 Task: Look for products from Cacique only.
Action: Mouse moved to (16, 77)
Screenshot: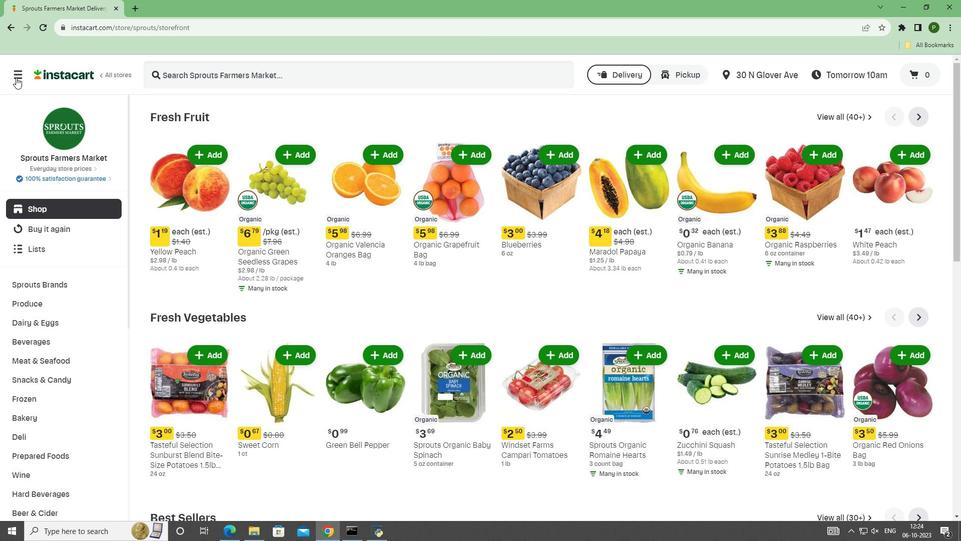 
Action: Mouse pressed left at (16, 77)
Screenshot: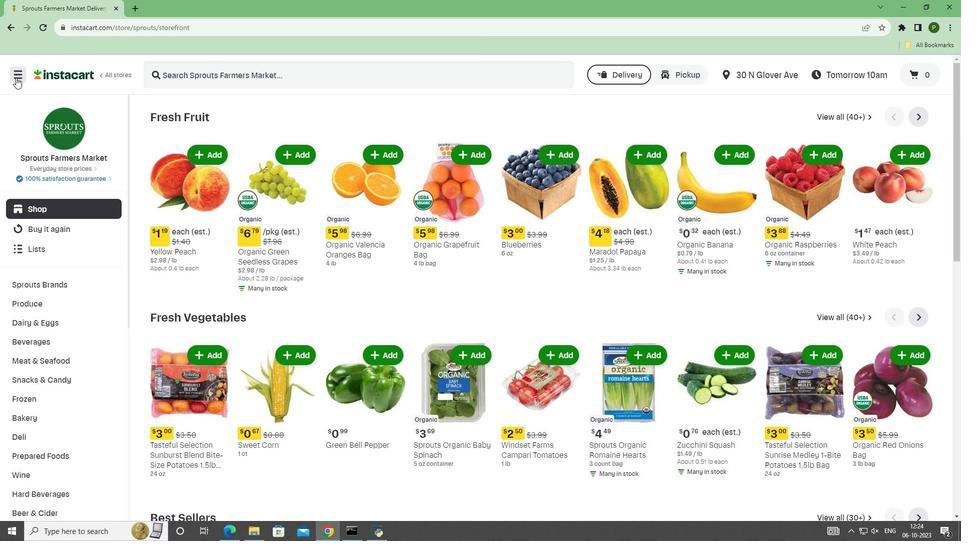 
Action: Mouse moved to (25, 260)
Screenshot: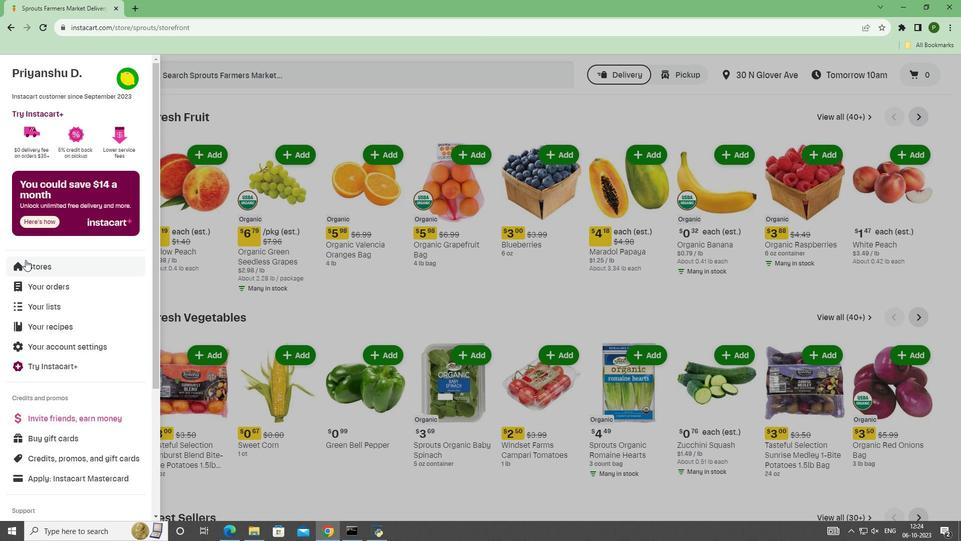 
Action: Mouse pressed left at (25, 260)
Screenshot: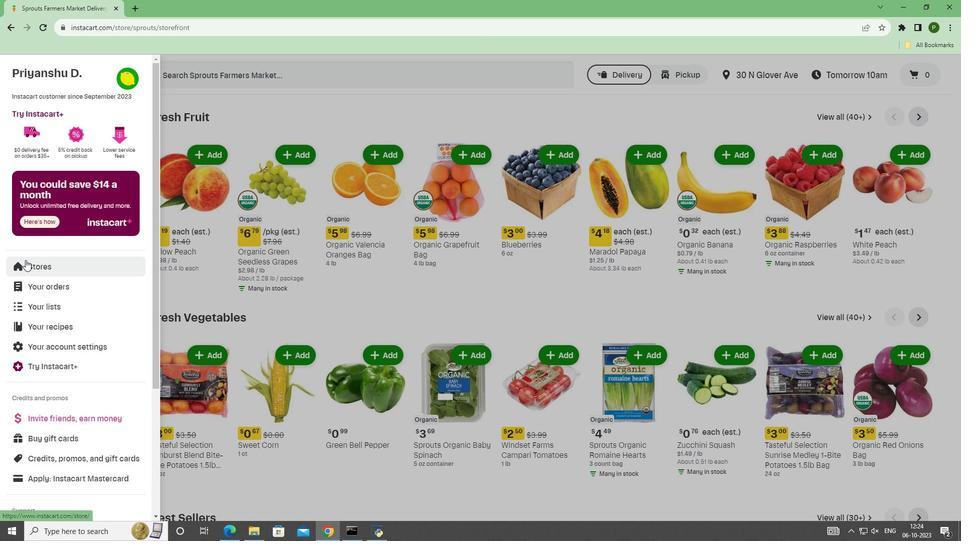
Action: Mouse moved to (229, 114)
Screenshot: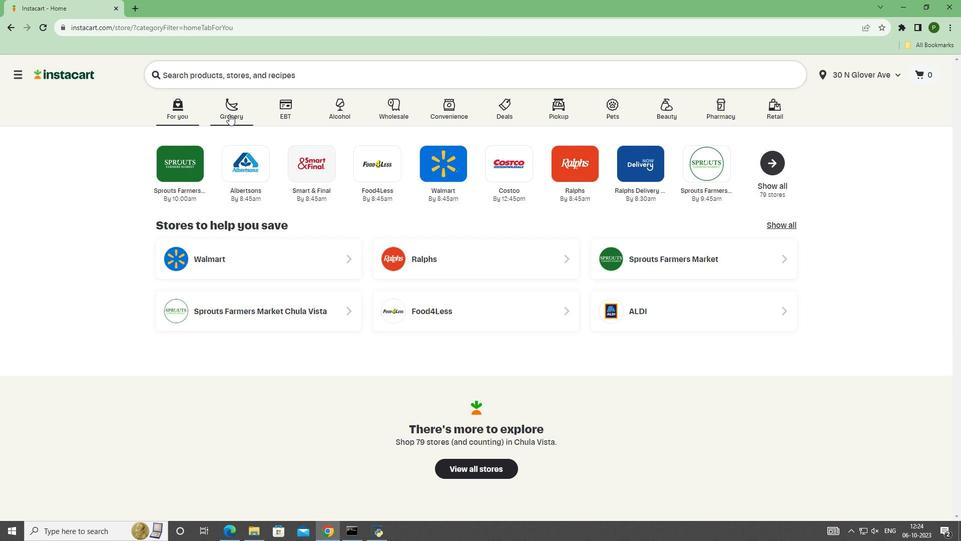 
Action: Mouse pressed left at (229, 114)
Screenshot: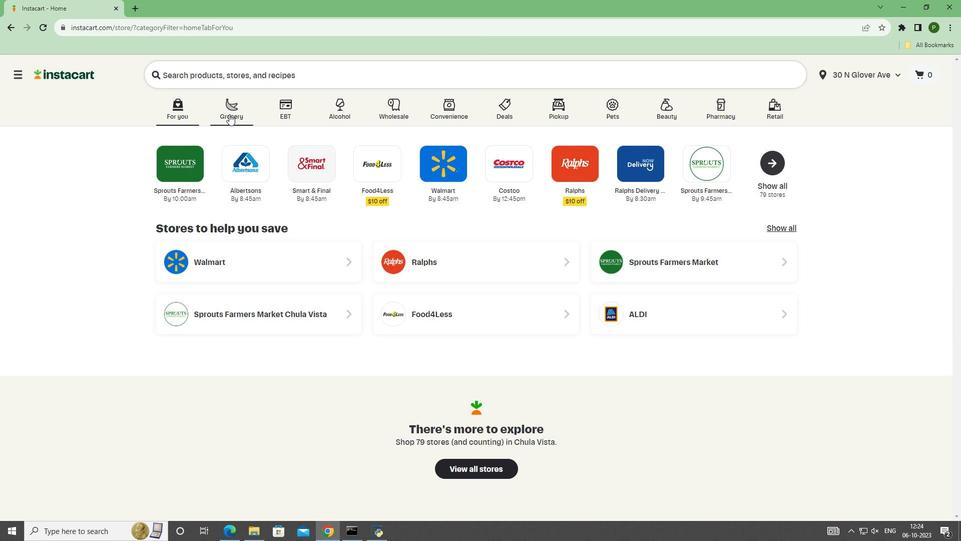 
Action: Mouse moved to (663, 237)
Screenshot: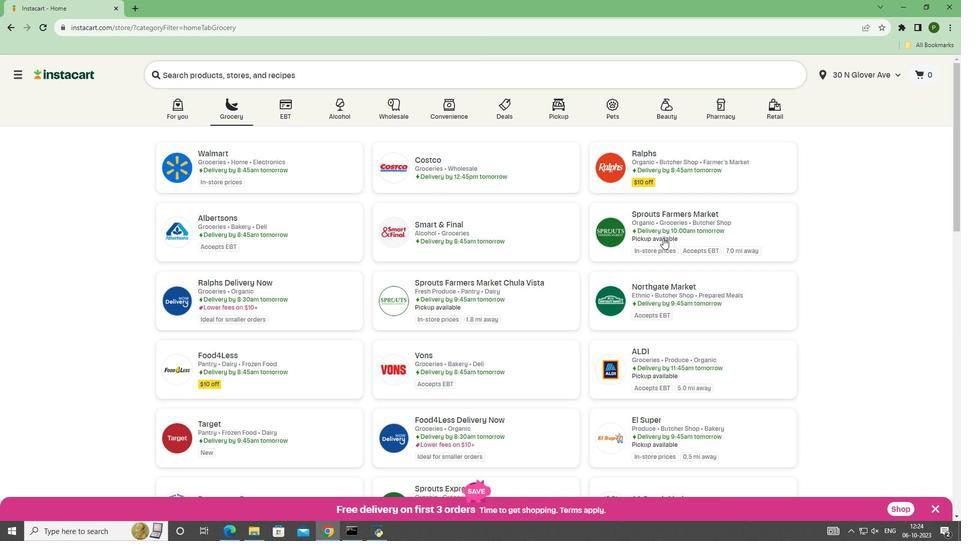 
Action: Mouse pressed left at (663, 237)
Screenshot: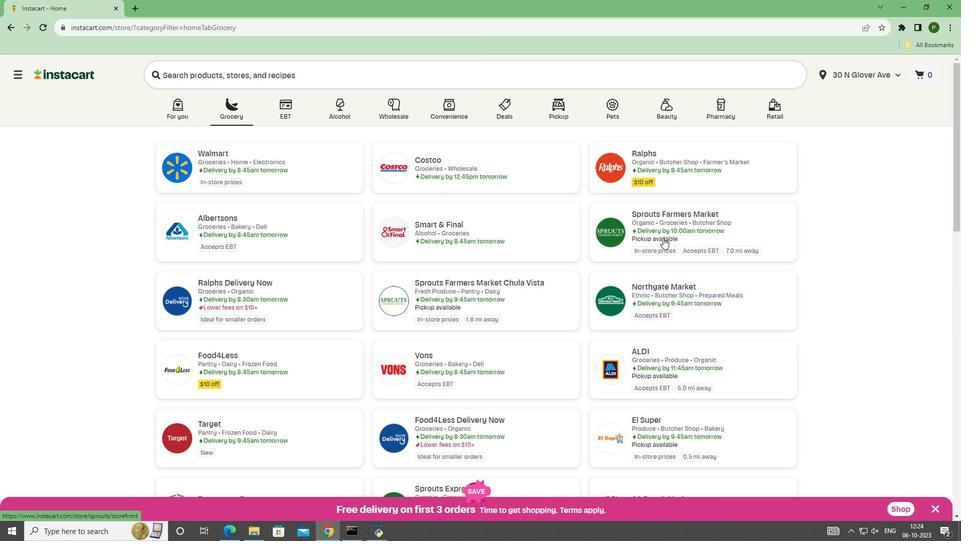 
Action: Mouse moved to (68, 325)
Screenshot: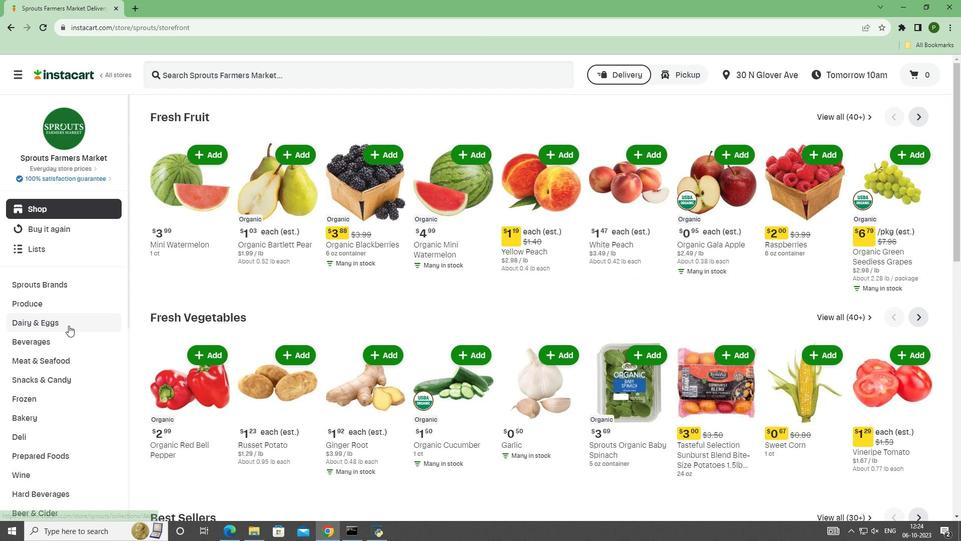 
Action: Mouse pressed left at (68, 325)
Screenshot: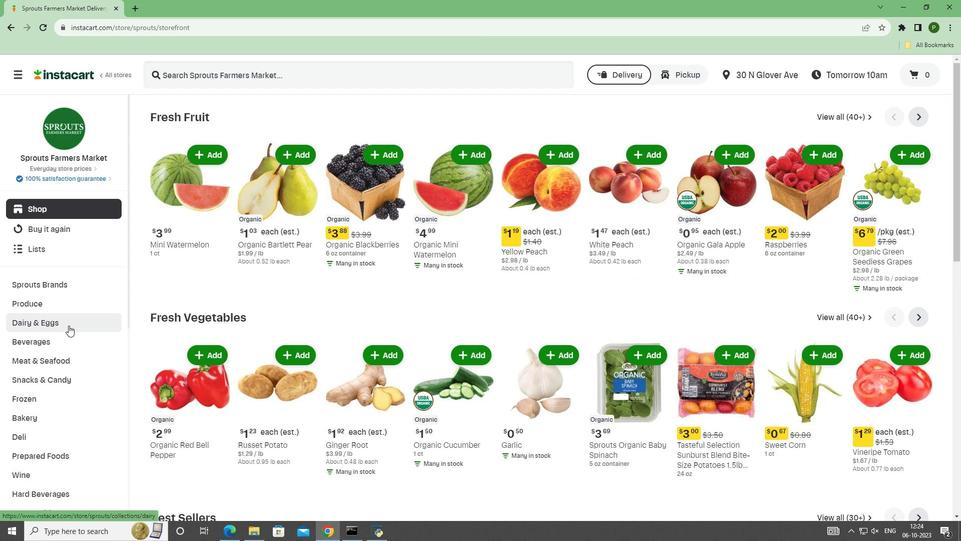 
Action: Mouse moved to (67, 360)
Screenshot: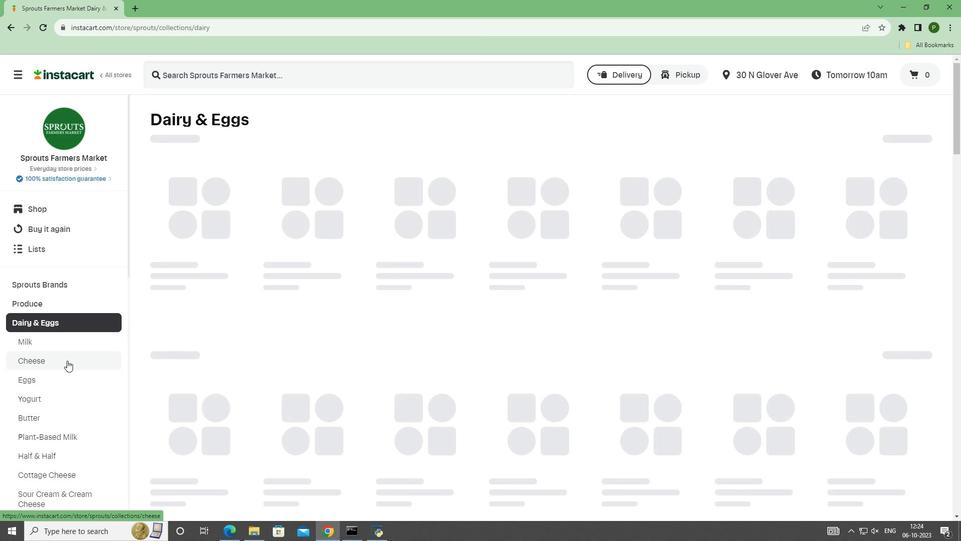 
Action: Mouse pressed left at (67, 360)
Screenshot: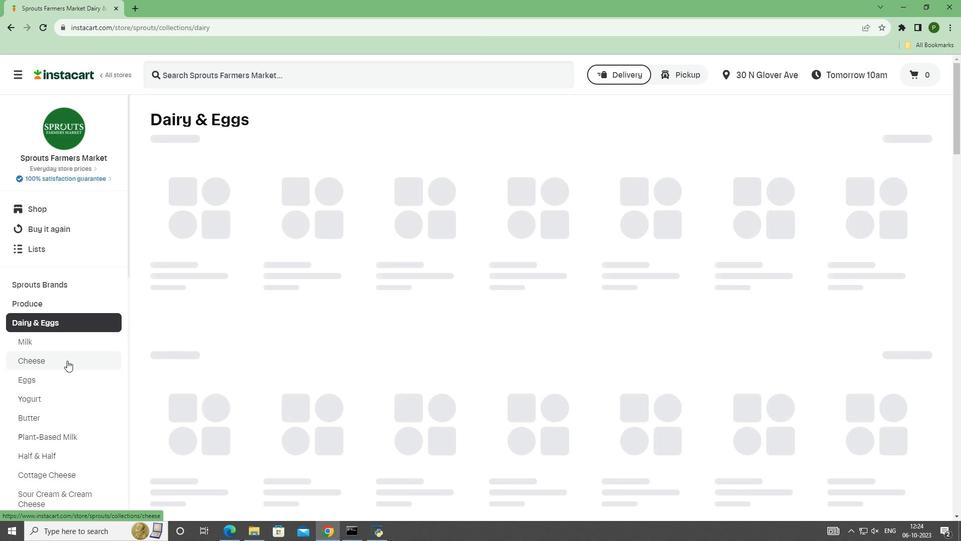 
Action: Mouse moved to (315, 216)
Screenshot: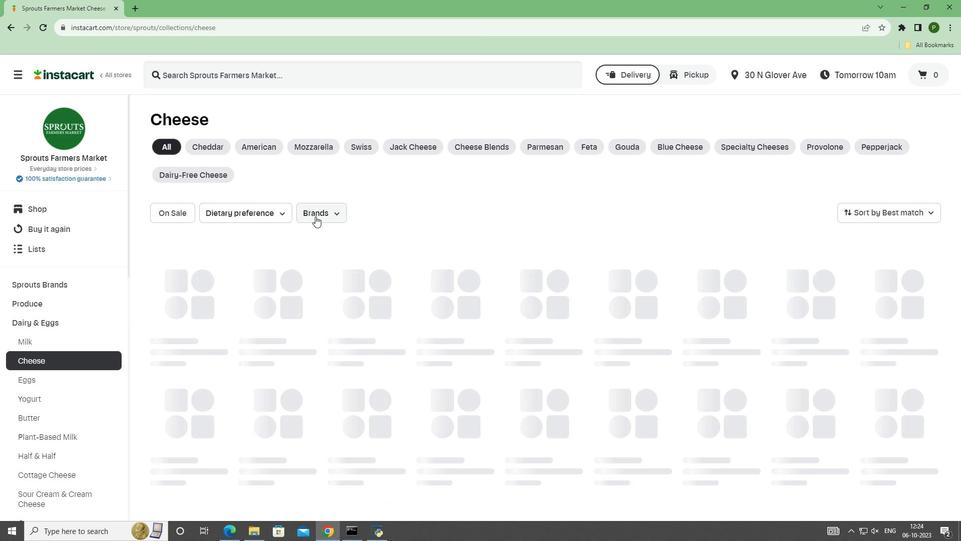 
Action: Mouse pressed left at (315, 216)
Screenshot: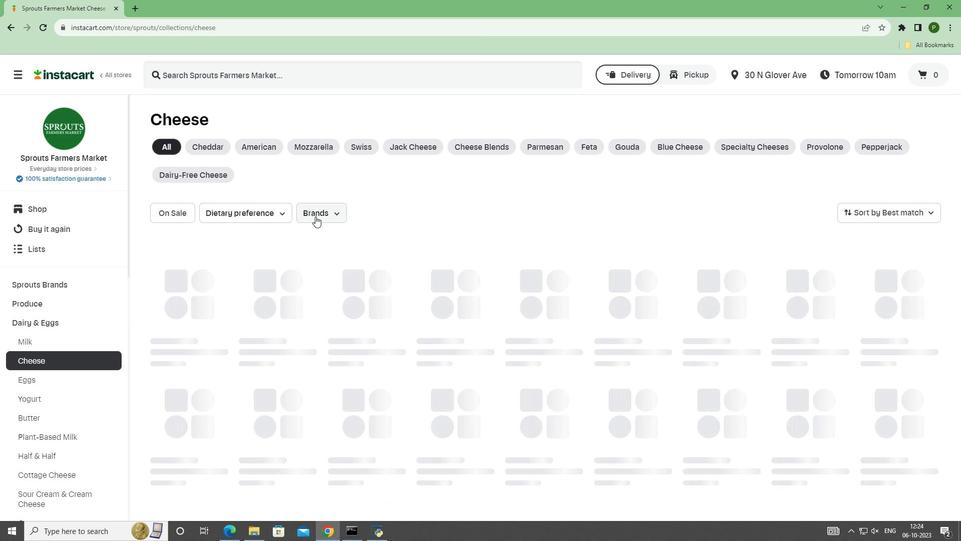 
Action: Mouse moved to (340, 291)
Screenshot: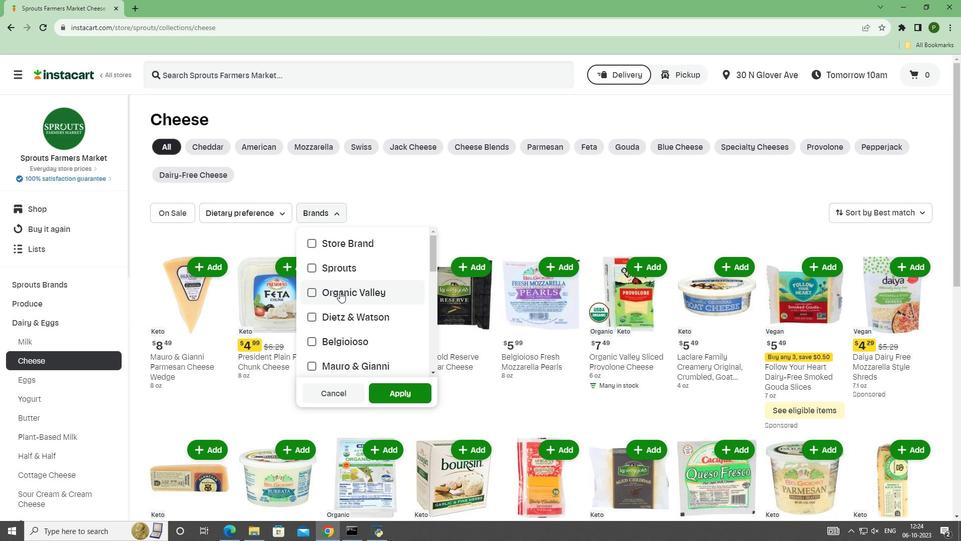 
Action: Mouse scrolled (340, 291) with delta (0, 0)
Screenshot: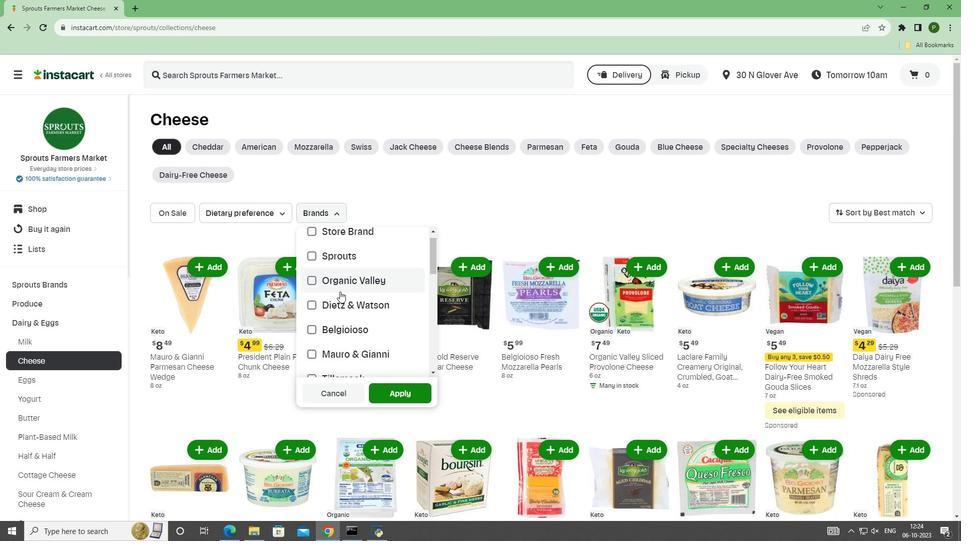 
Action: Mouse scrolled (340, 291) with delta (0, 0)
Screenshot: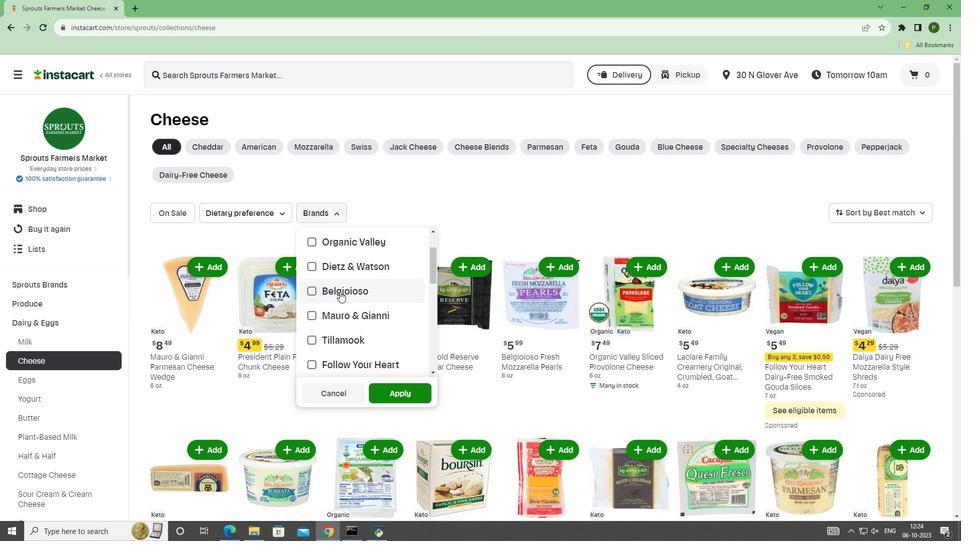 
Action: Mouse scrolled (340, 291) with delta (0, 0)
Screenshot: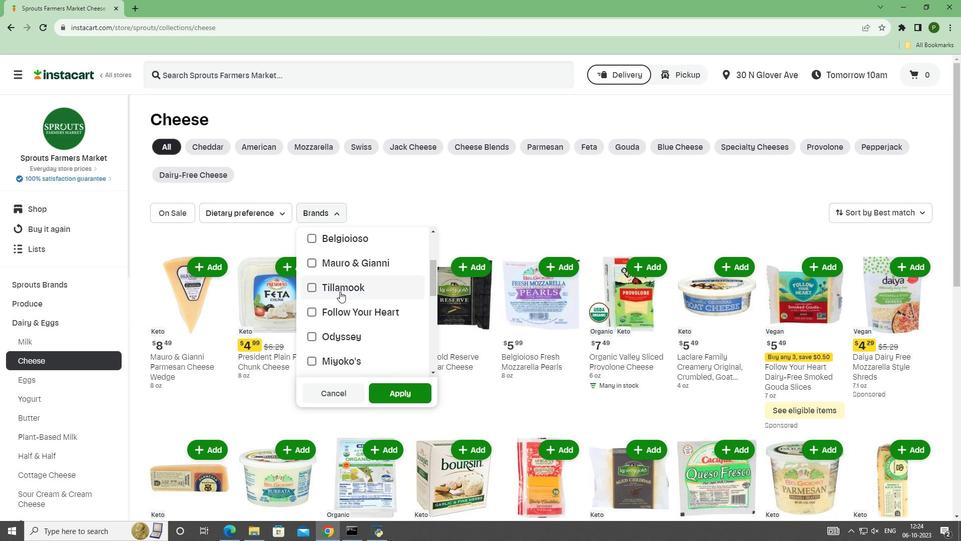 
Action: Mouse scrolled (340, 291) with delta (0, 0)
Screenshot: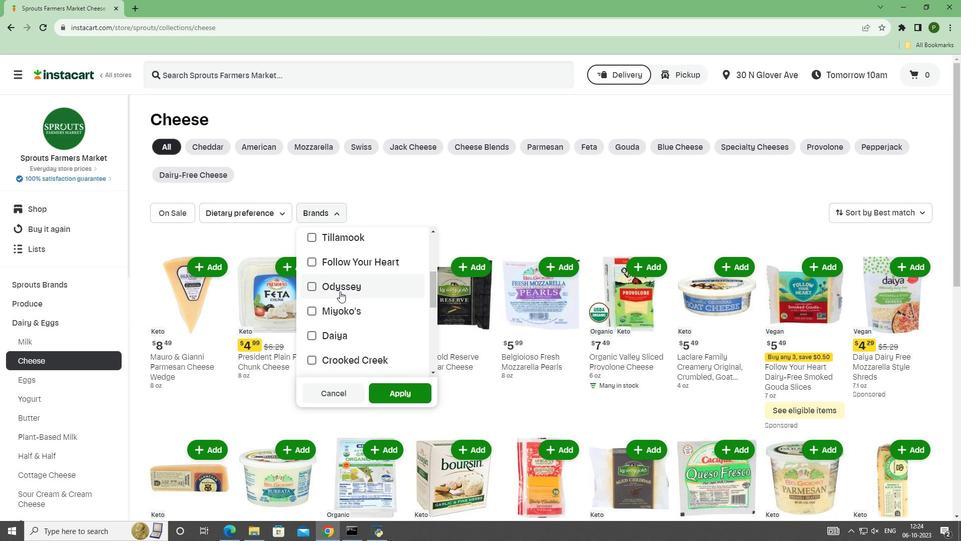 
Action: Mouse moved to (332, 331)
Screenshot: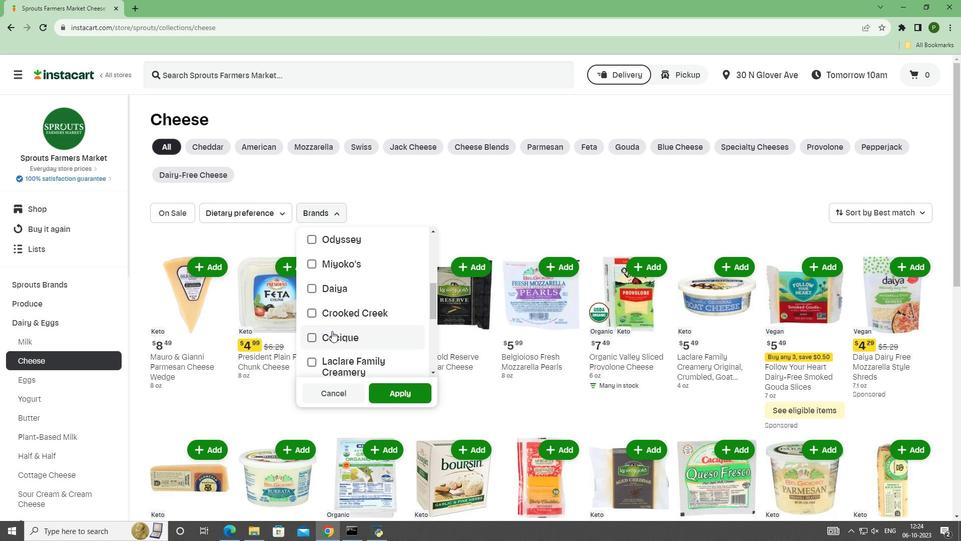 
Action: Mouse pressed left at (332, 331)
Screenshot: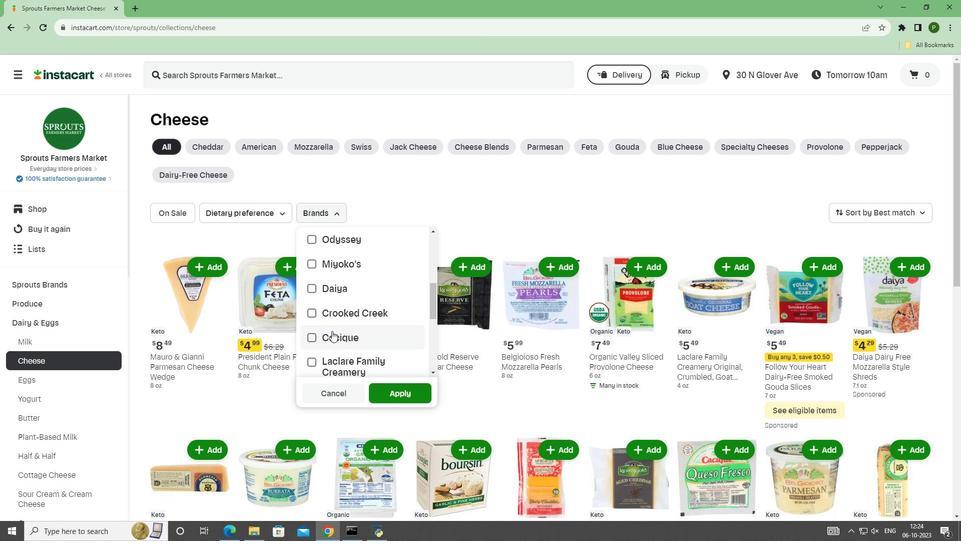 
Action: Mouse moved to (388, 391)
Screenshot: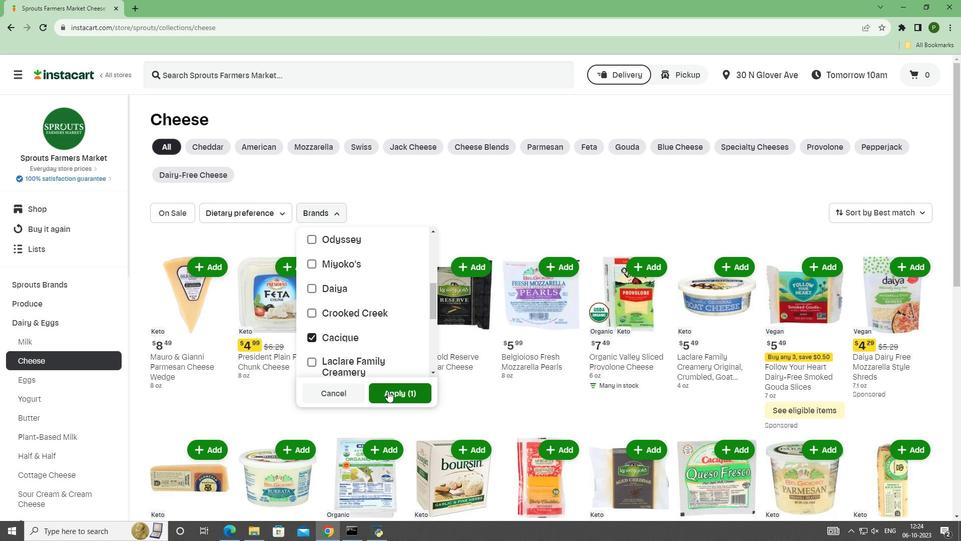 
Action: Mouse pressed left at (388, 391)
Screenshot: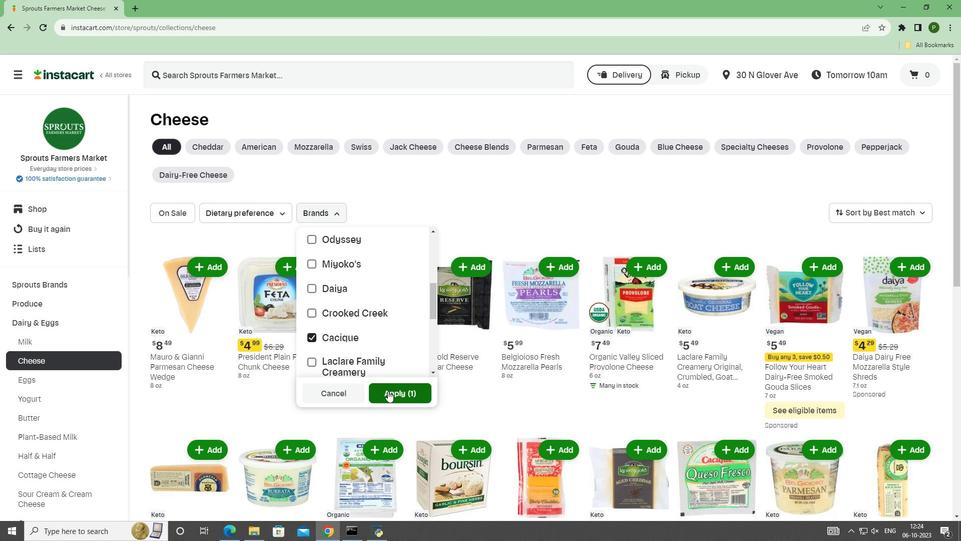 
Action: Mouse moved to (475, 436)
Screenshot: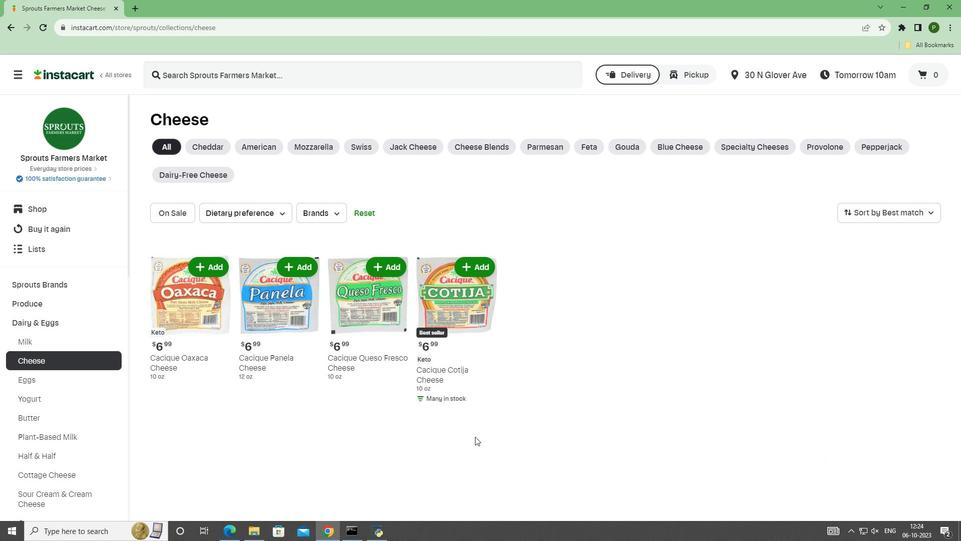 
